 Task: Insert a table chart into the spreadsheet named "Data".
Action: Mouse pressed left at (60, 251)
Screenshot: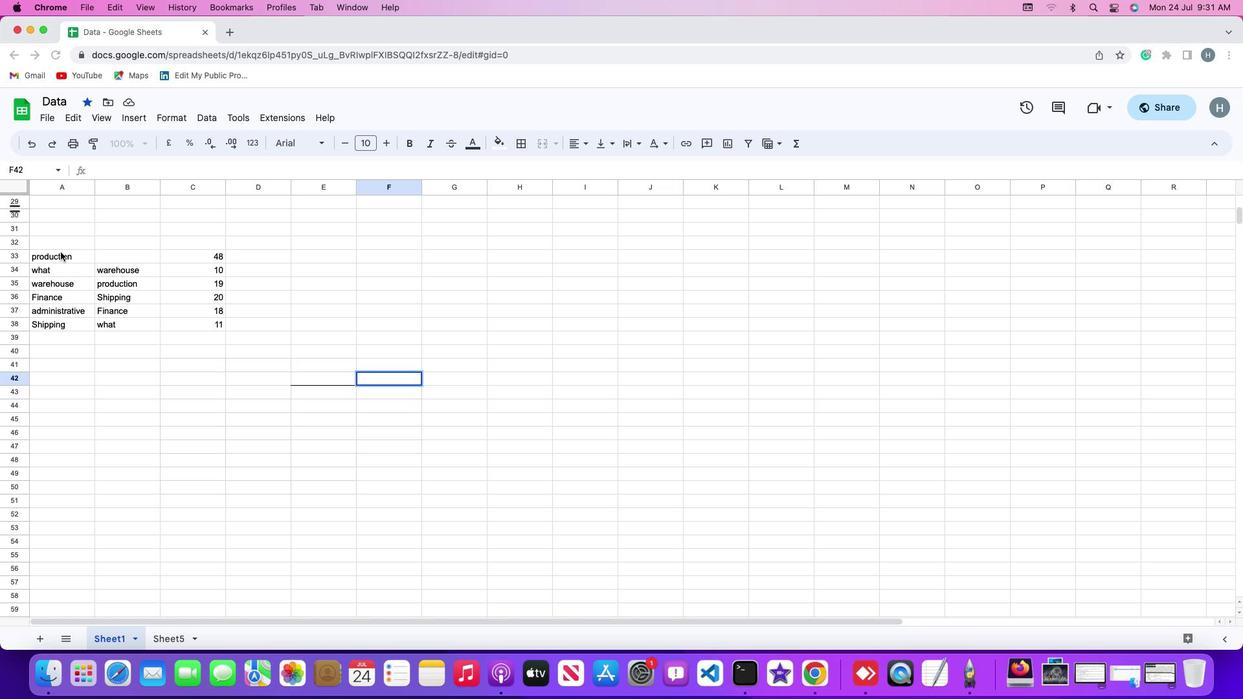 
Action: Mouse pressed left at (60, 251)
Screenshot: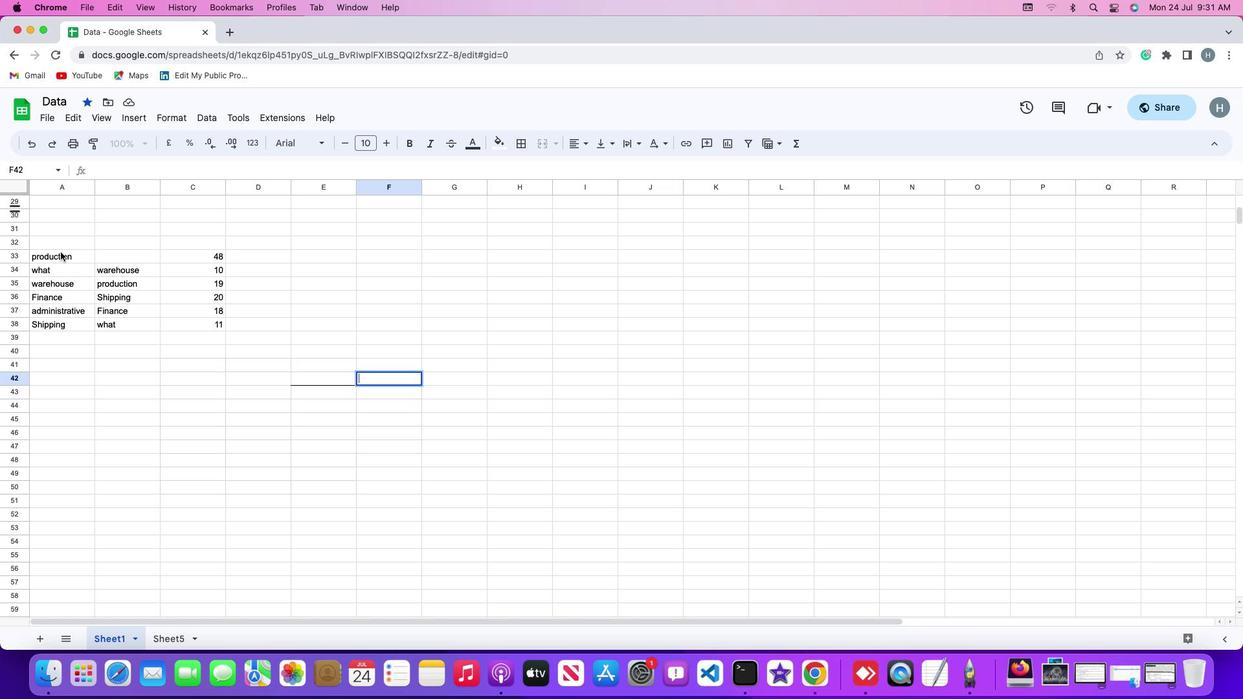 
Action: Mouse moved to (108, 258)
Screenshot: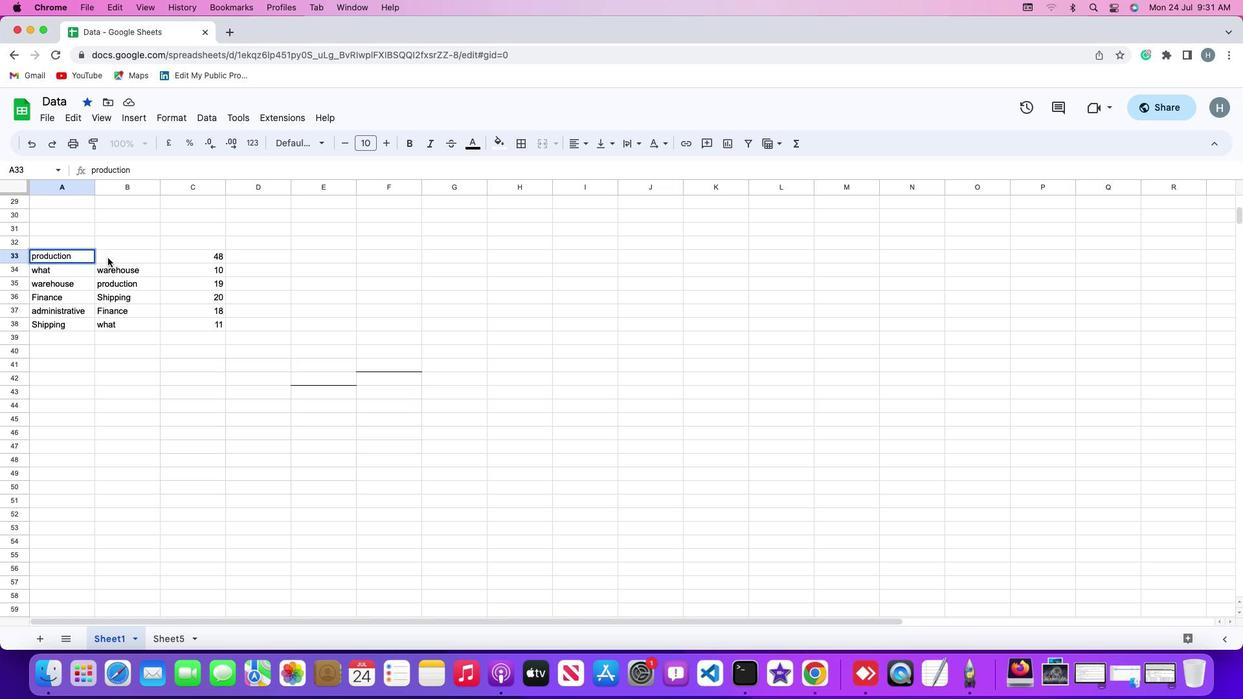
Action: Mouse pressed left at (108, 258)
Screenshot: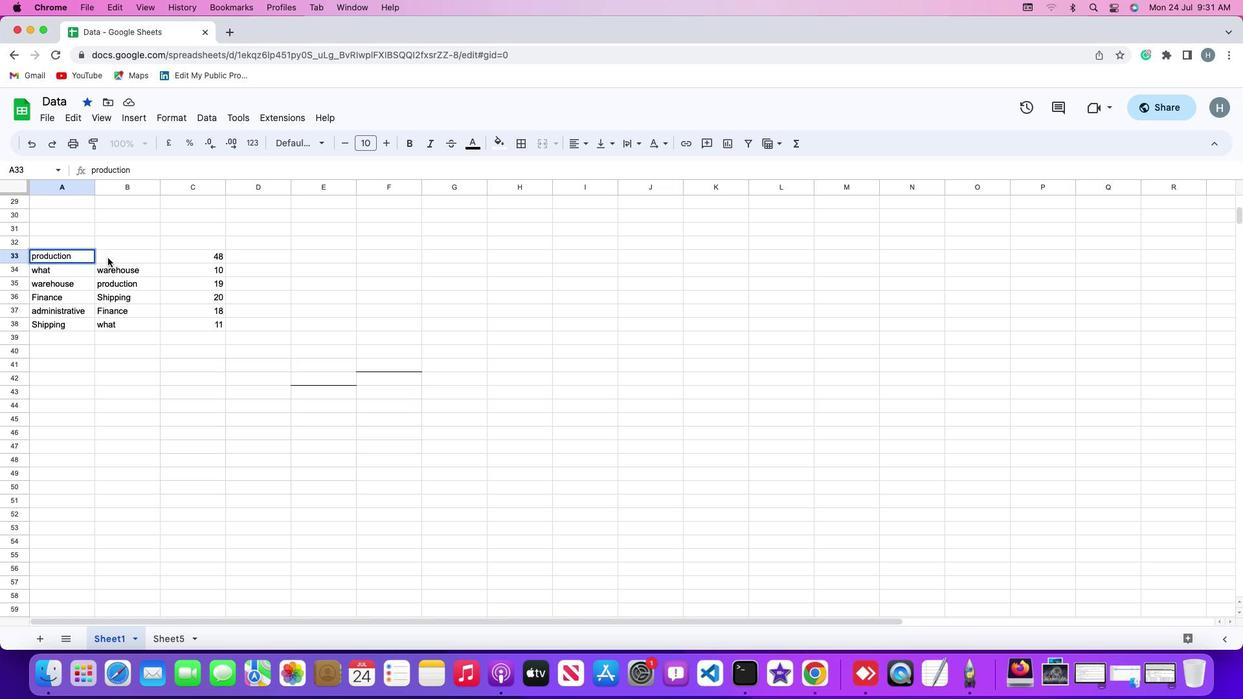 
Action: Mouse moved to (41, 252)
Screenshot: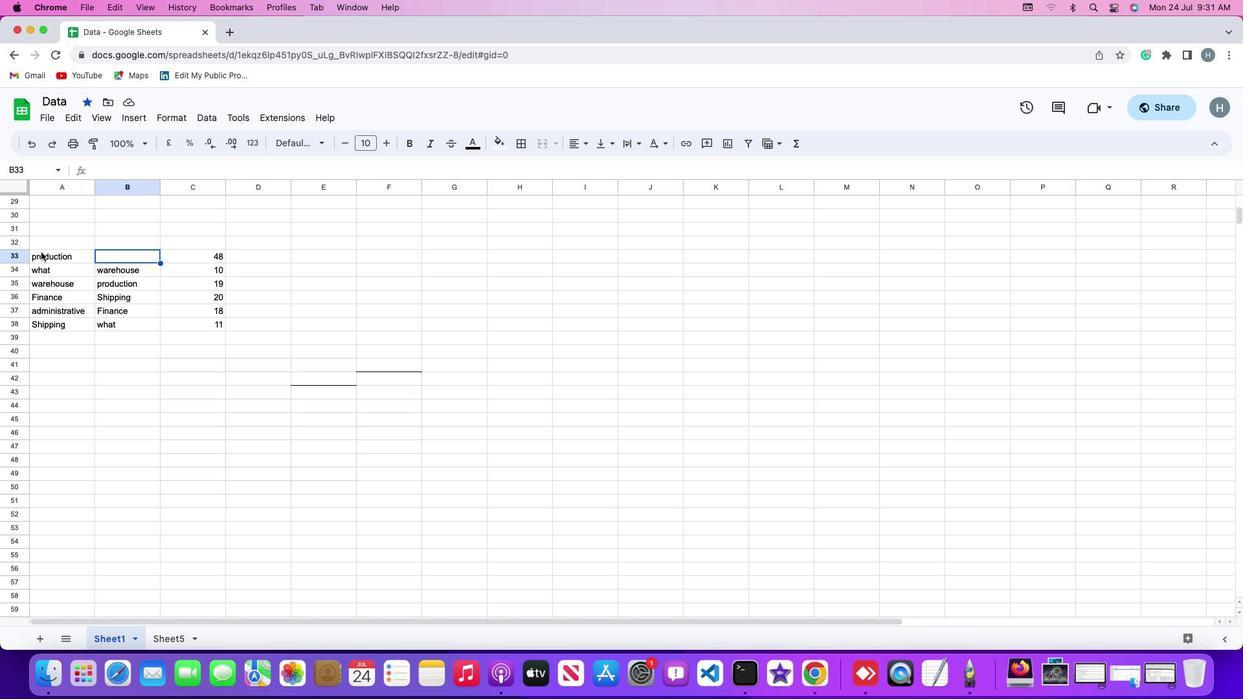
Action: Mouse pressed left at (41, 252)
Screenshot: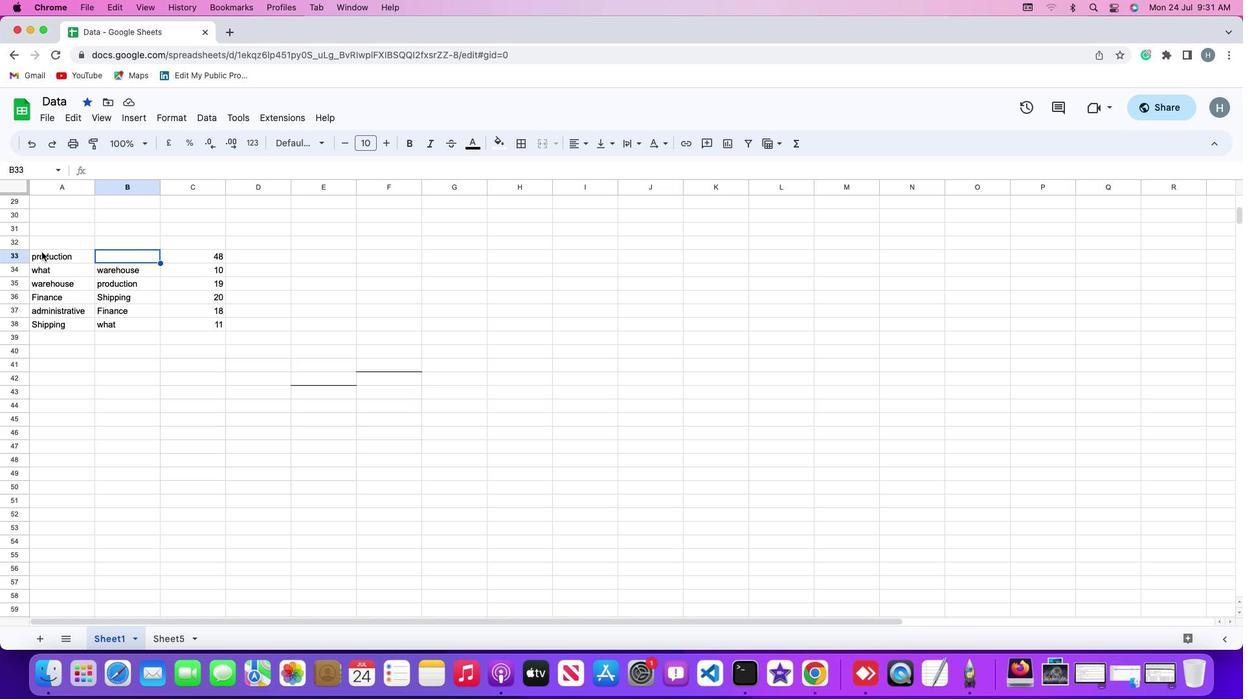 
Action: Mouse moved to (129, 114)
Screenshot: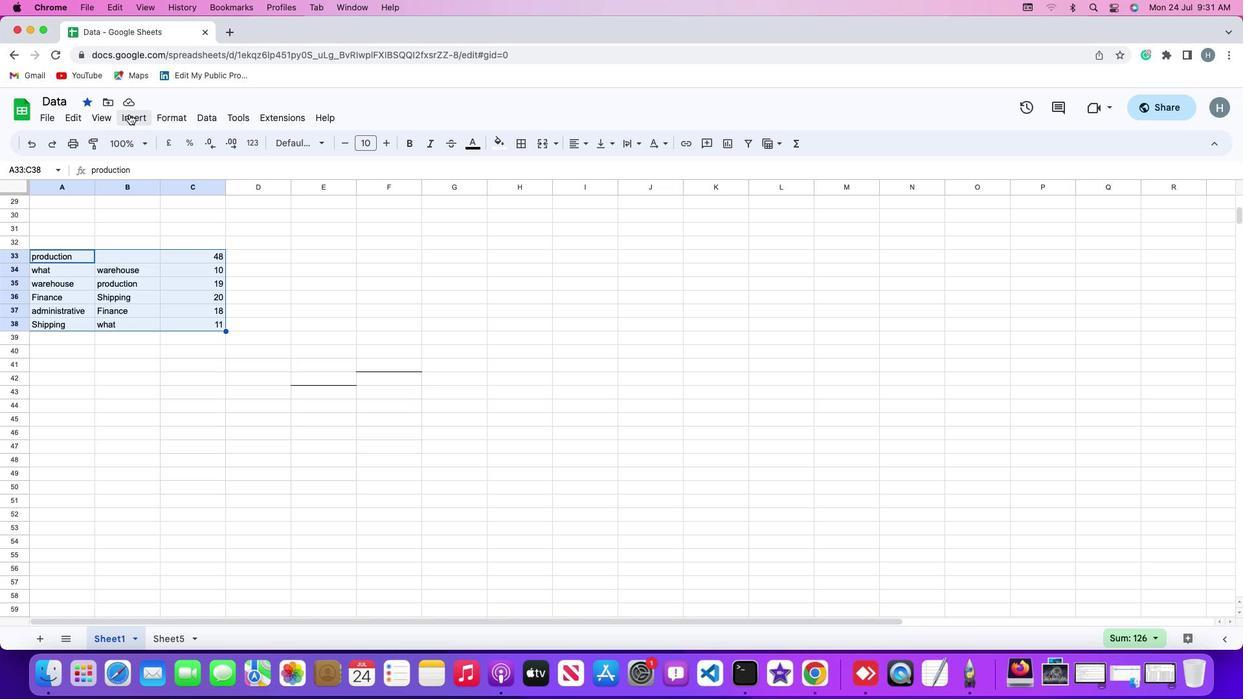 
Action: Mouse pressed left at (129, 114)
Screenshot: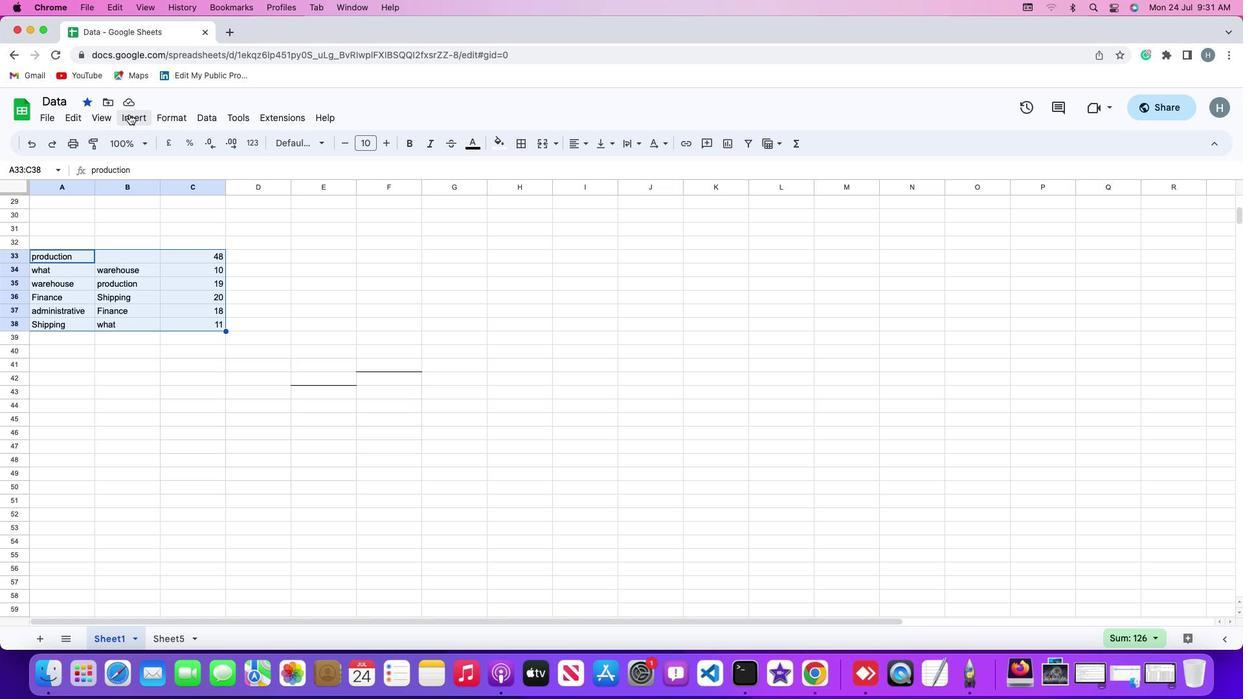 
Action: Mouse moved to (177, 235)
Screenshot: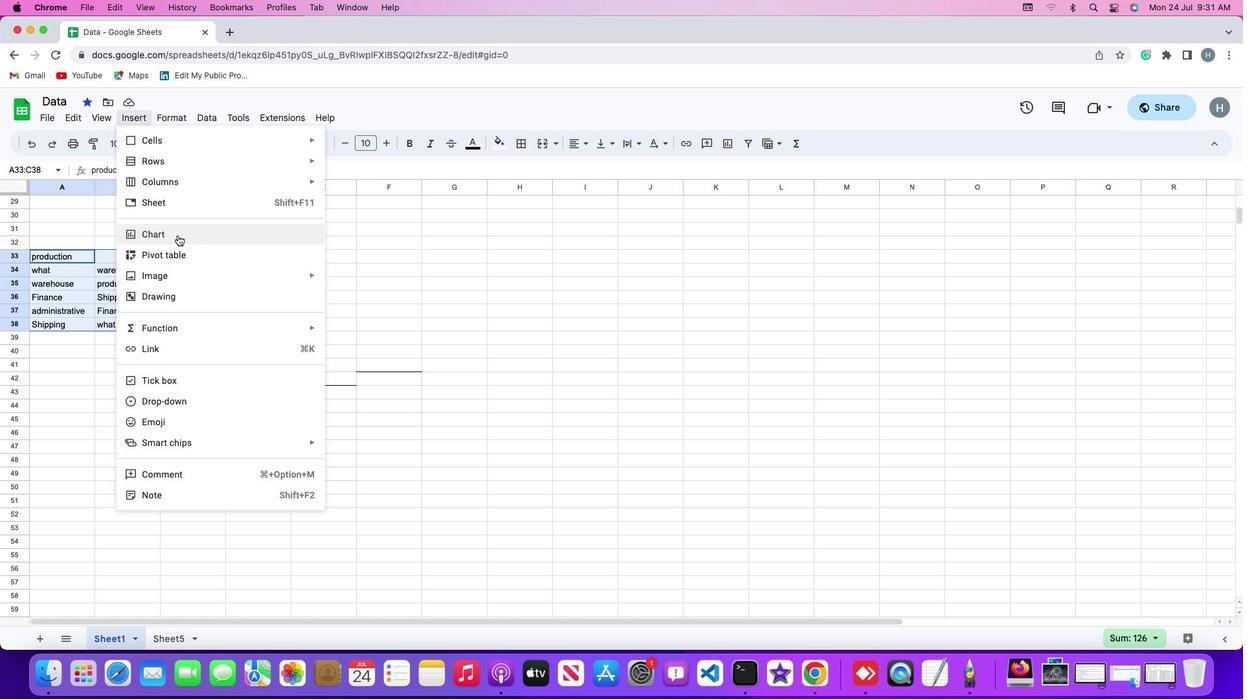 
Action: Mouse pressed left at (177, 235)
Screenshot: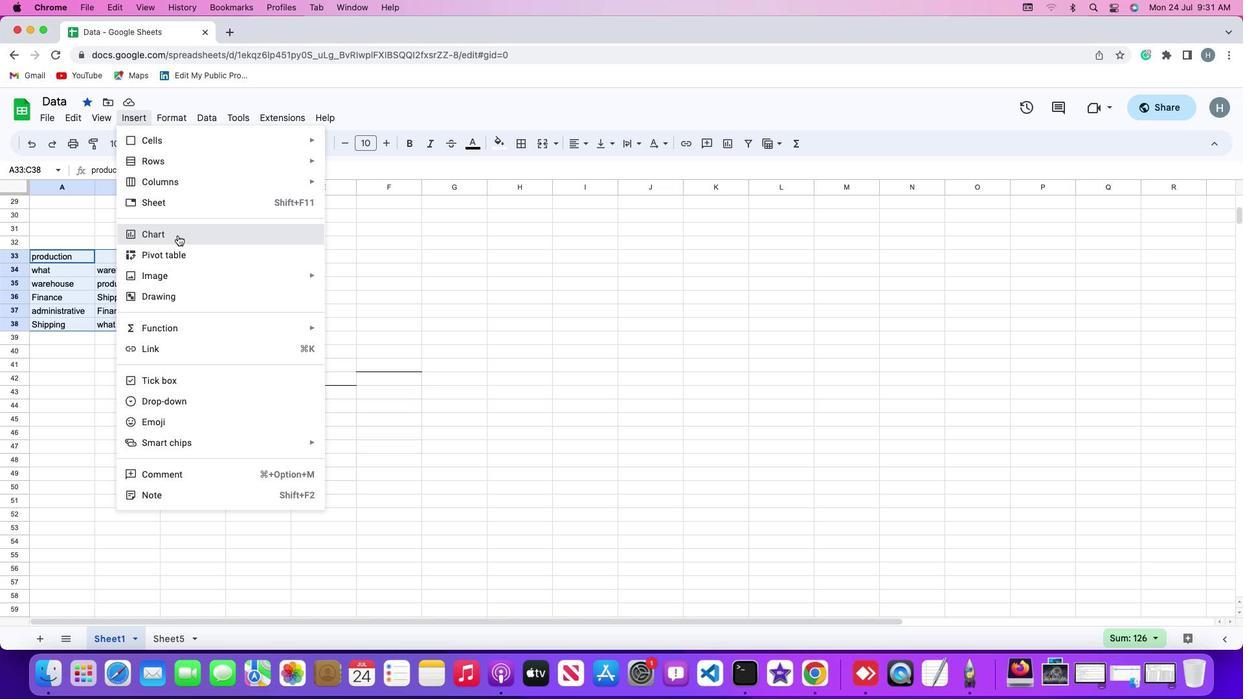 
Action: Mouse moved to (1145, 229)
Screenshot: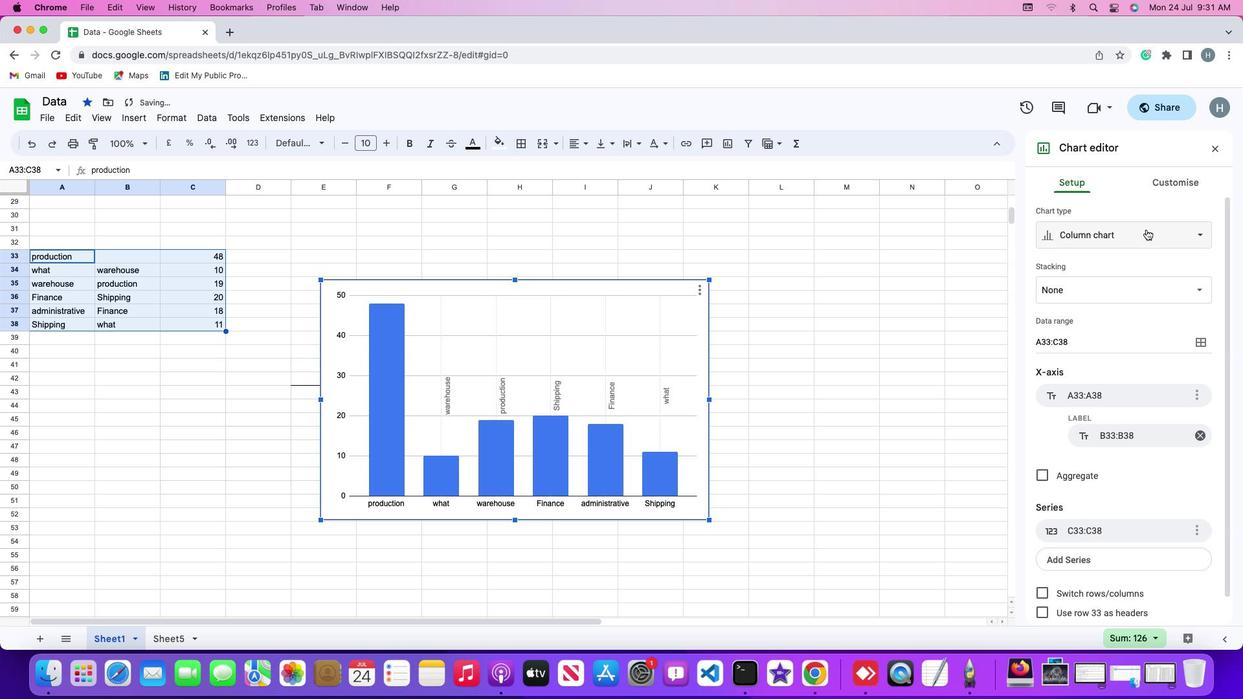 
Action: Mouse pressed left at (1145, 229)
Screenshot: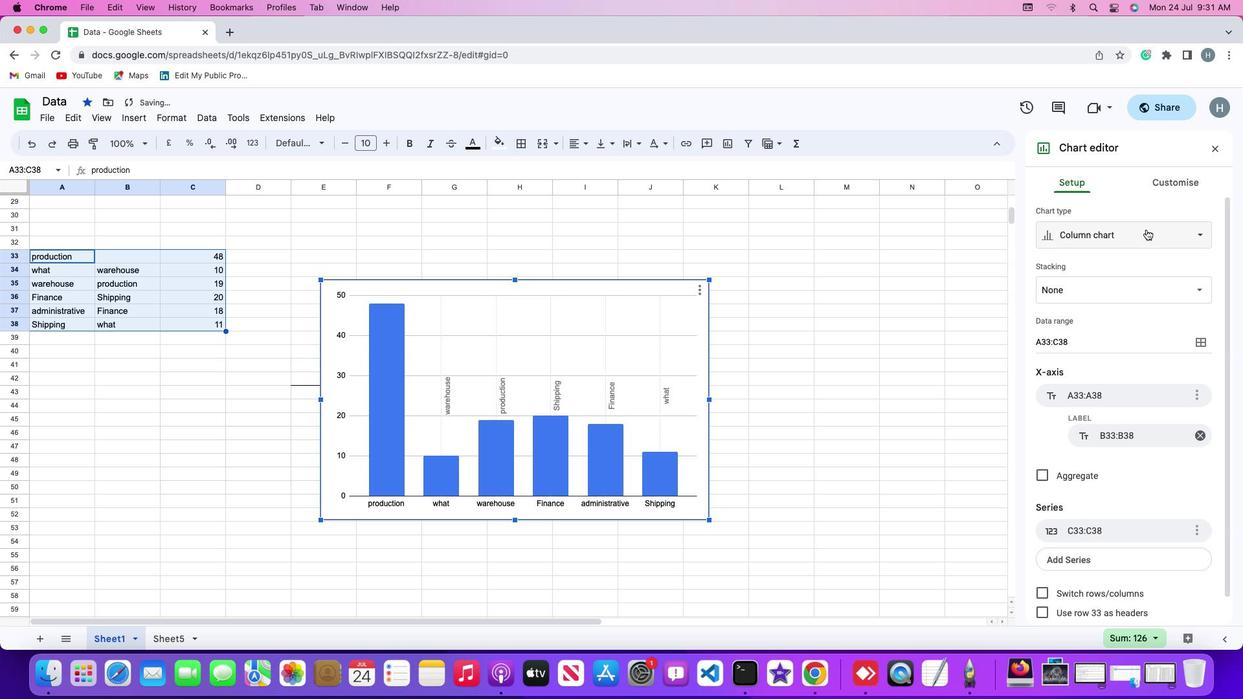 
Action: Mouse moved to (1117, 420)
Screenshot: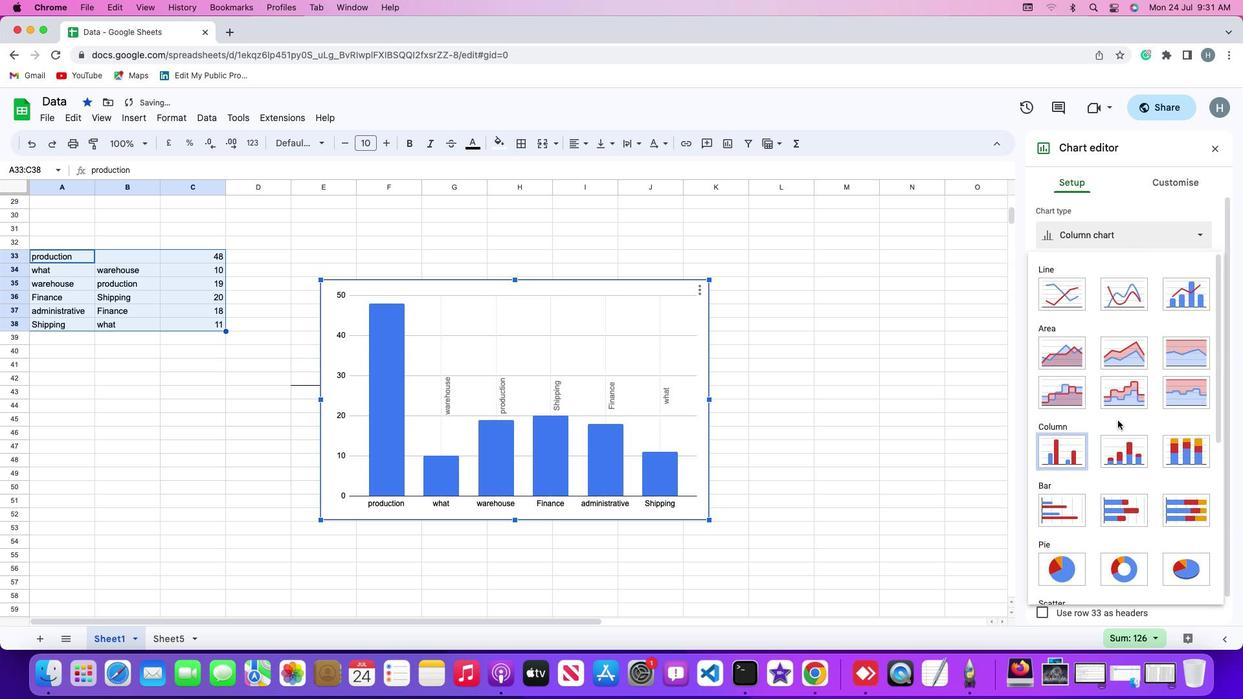 
Action: Mouse scrolled (1117, 420) with delta (0, 0)
Screenshot: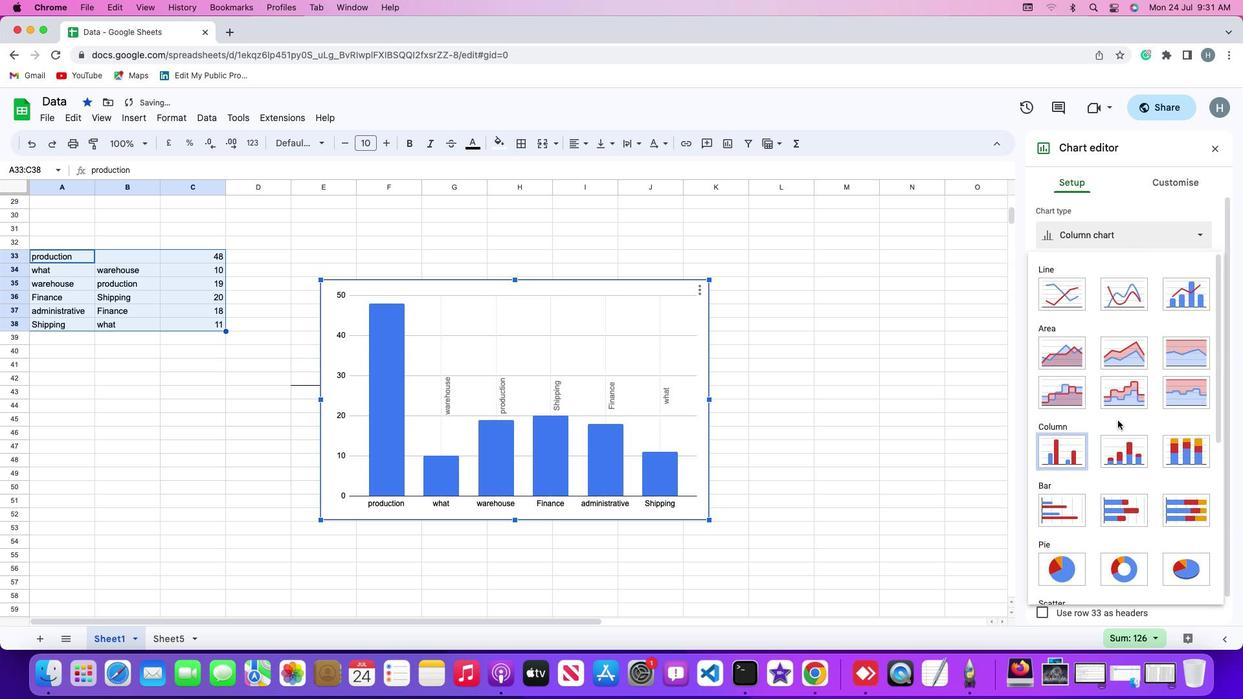 
Action: Mouse scrolled (1117, 420) with delta (0, 0)
Screenshot: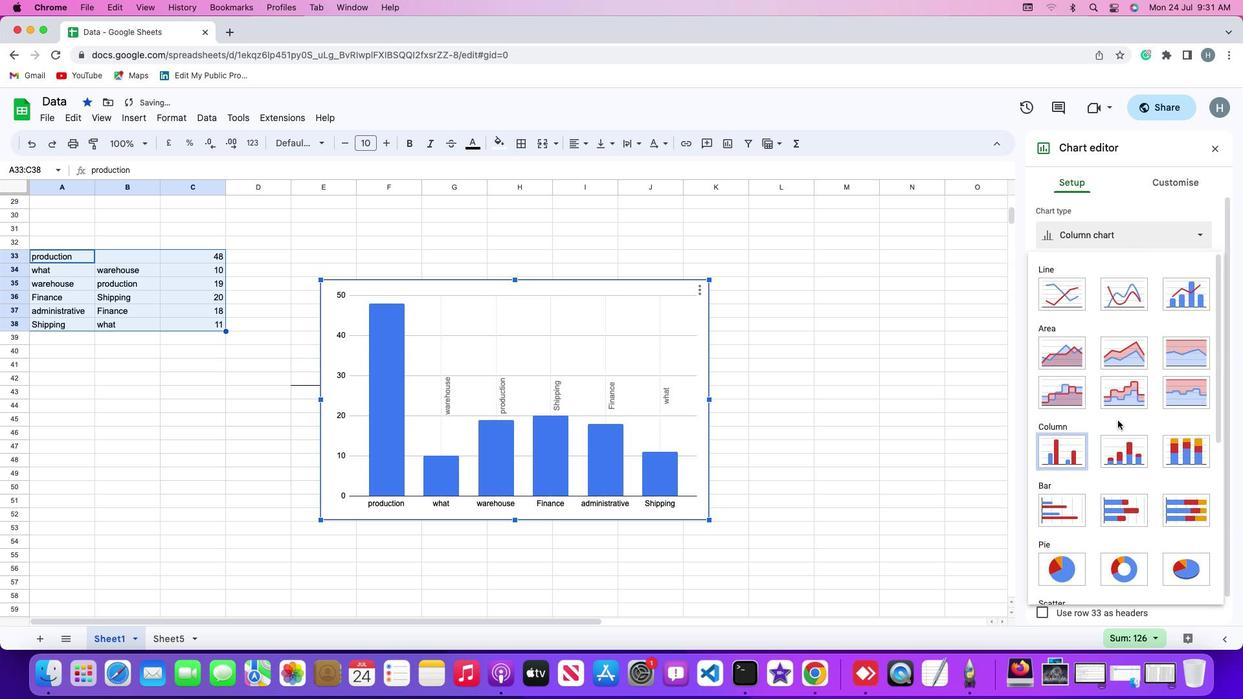 
Action: Mouse scrolled (1117, 420) with delta (0, -2)
Screenshot: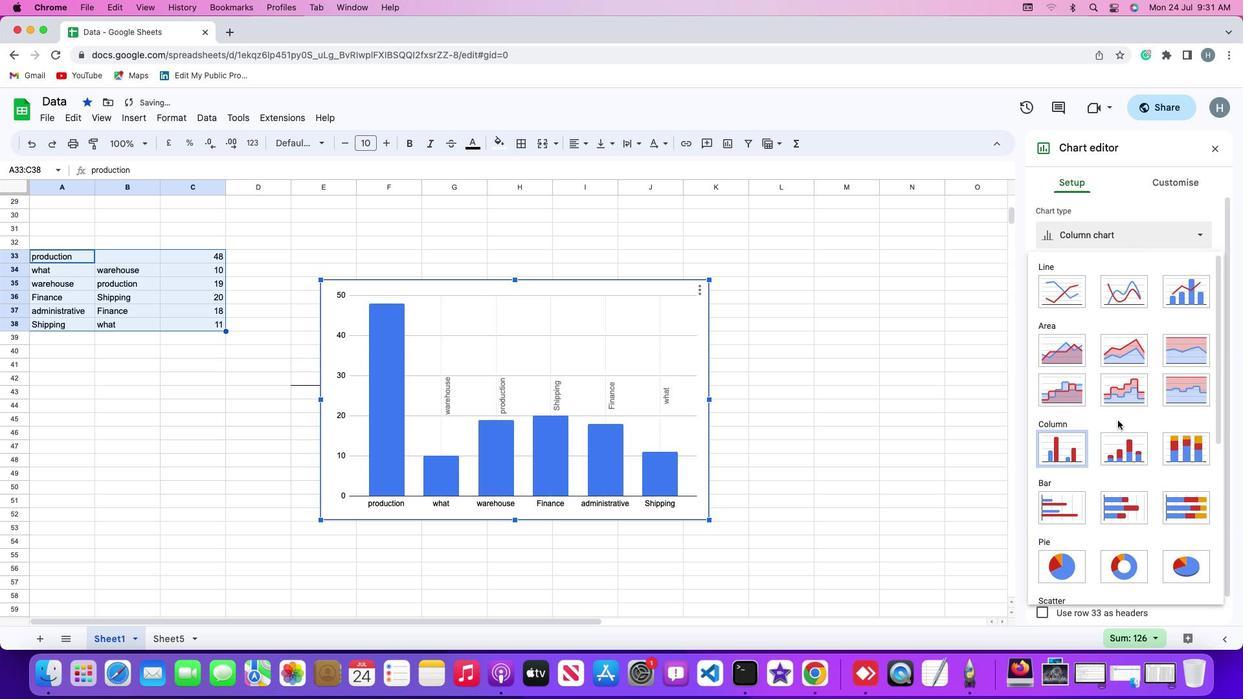 
Action: Mouse scrolled (1117, 420) with delta (0, -3)
Screenshot: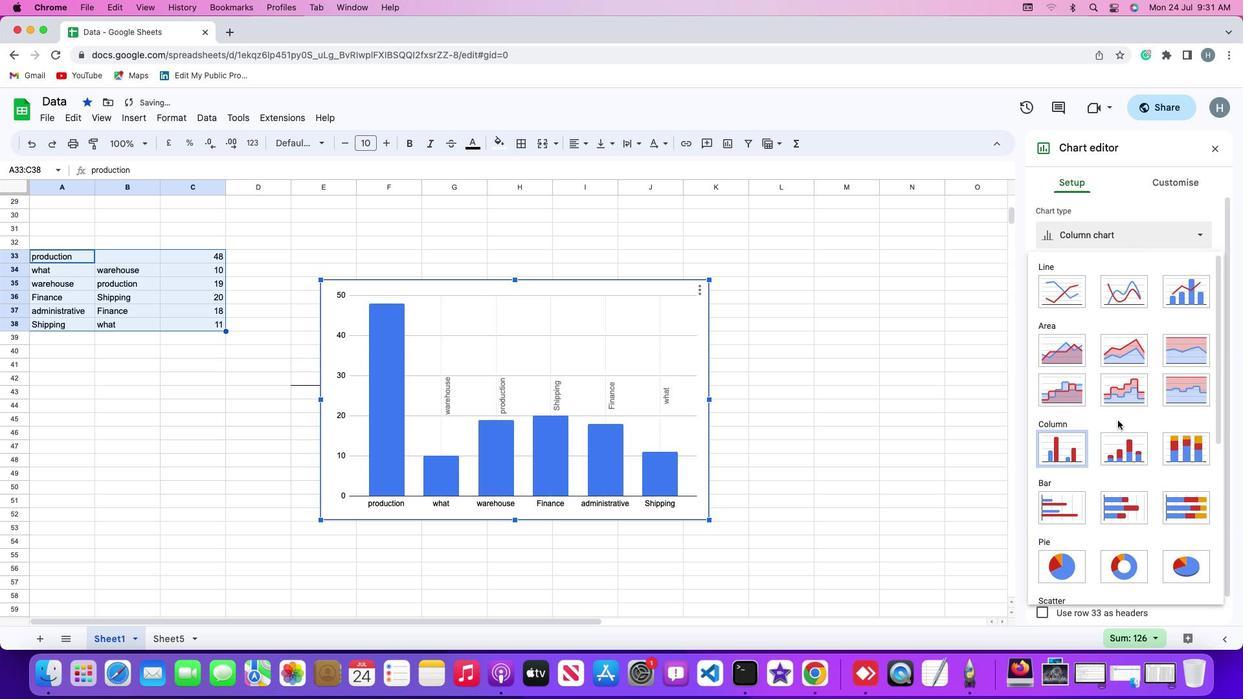 
Action: Mouse scrolled (1117, 420) with delta (0, -3)
Screenshot: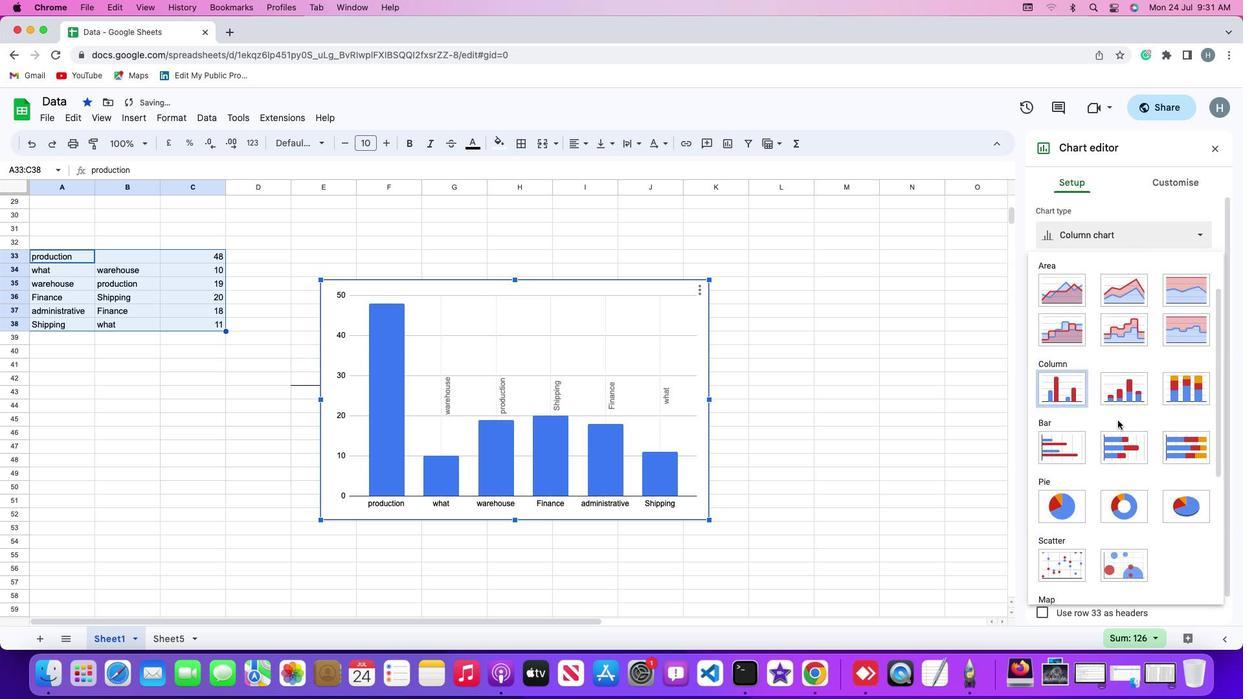 
Action: Mouse scrolled (1117, 420) with delta (0, -4)
Screenshot: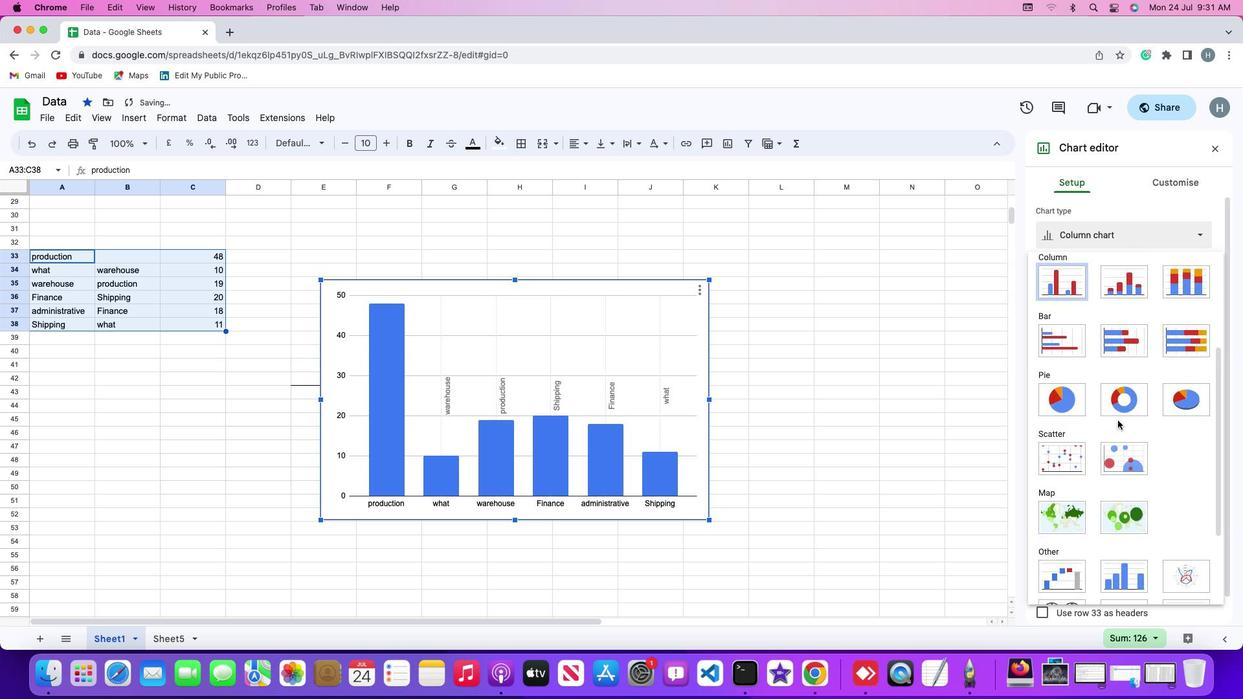 
Action: Mouse moved to (1117, 420)
Screenshot: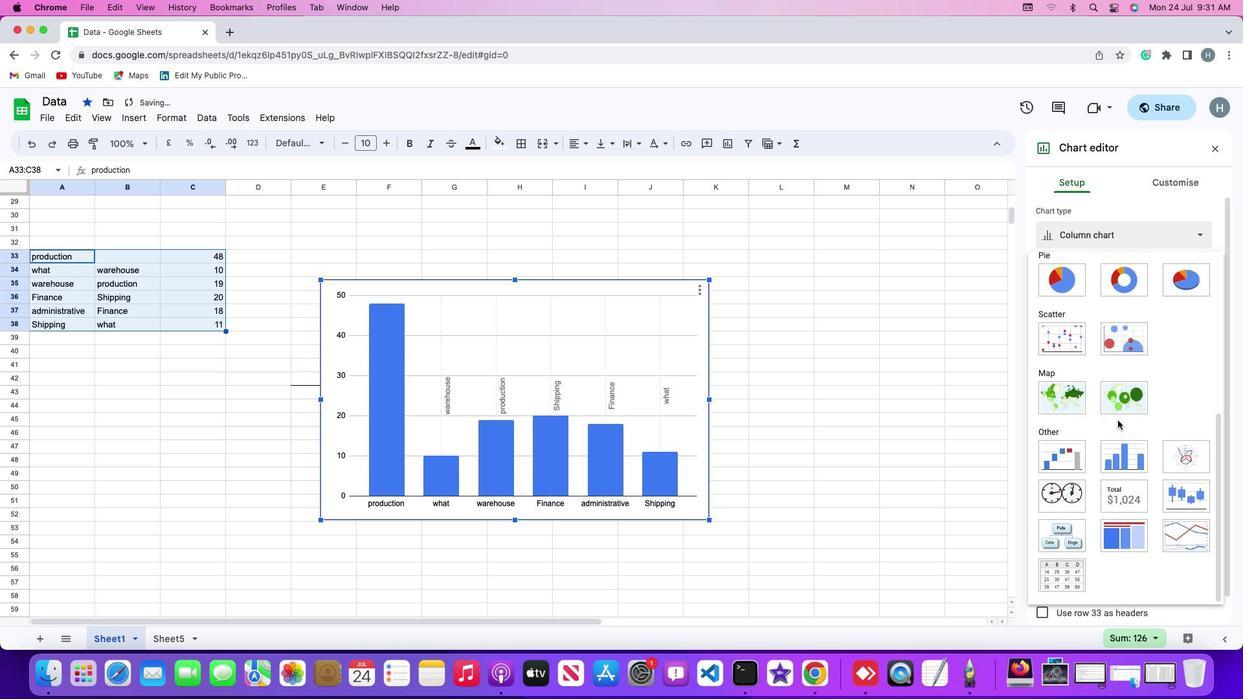
Action: Mouse scrolled (1117, 420) with delta (0, 0)
Screenshot: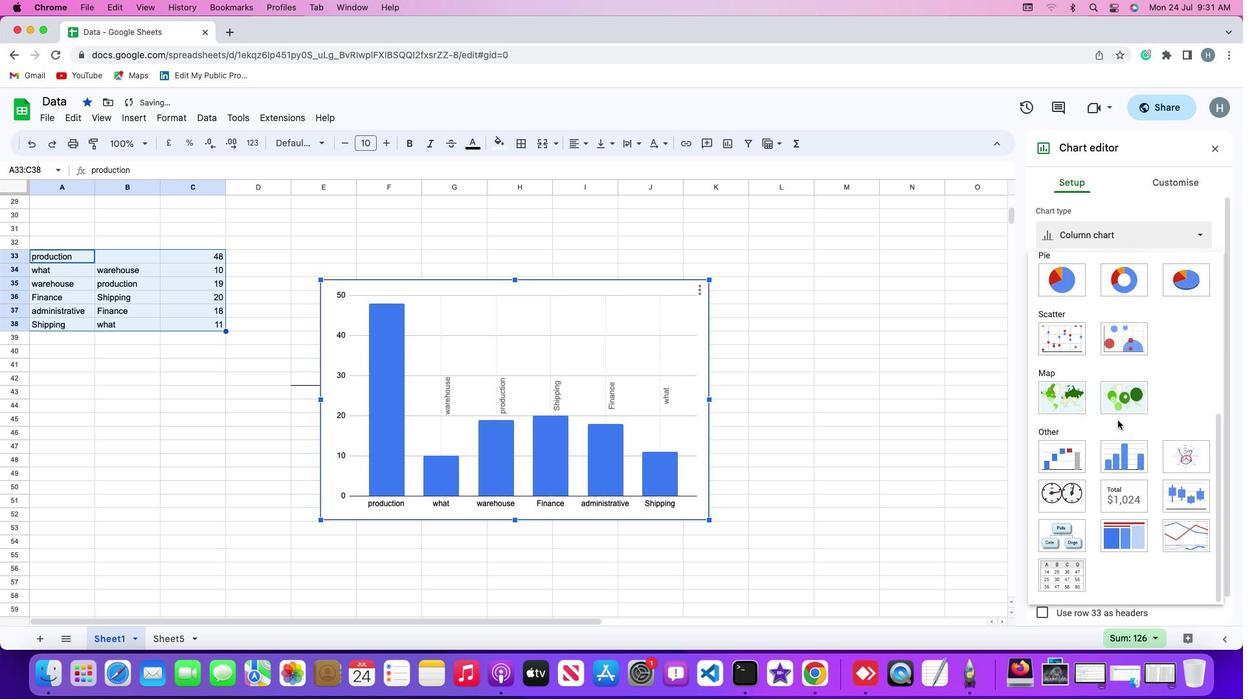 
Action: Mouse scrolled (1117, 420) with delta (0, 0)
Screenshot: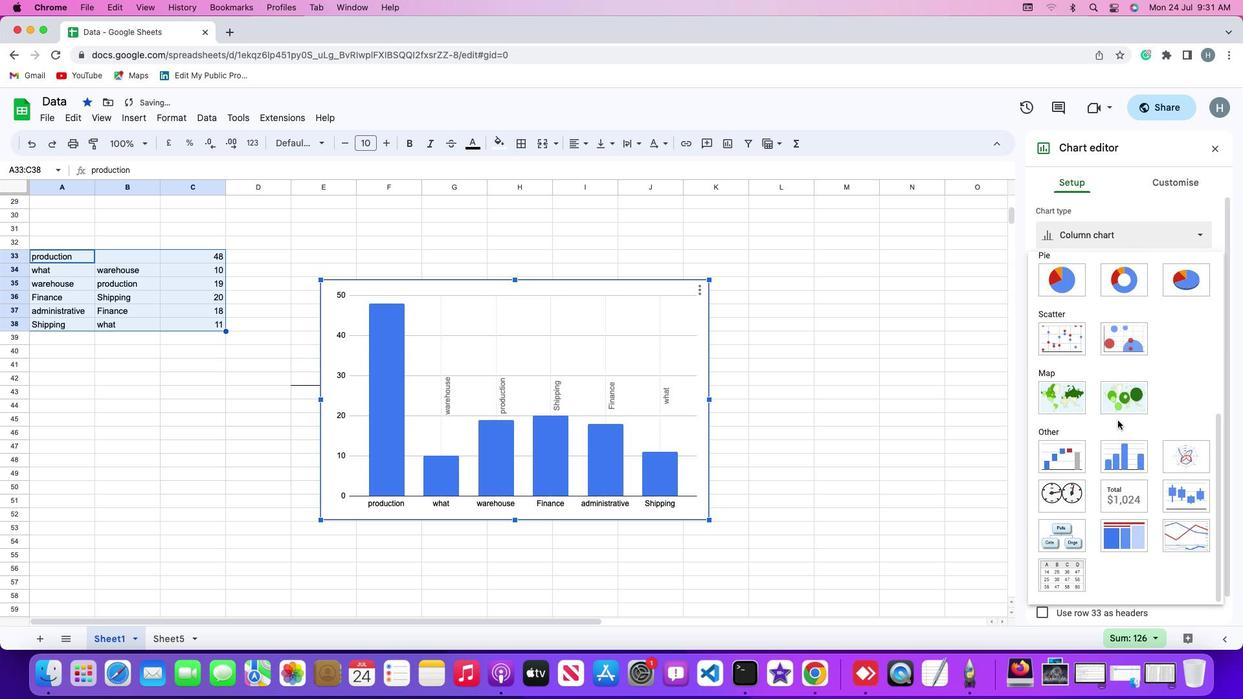 
Action: Mouse scrolled (1117, 420) with delta (0, -1)
Screenshot: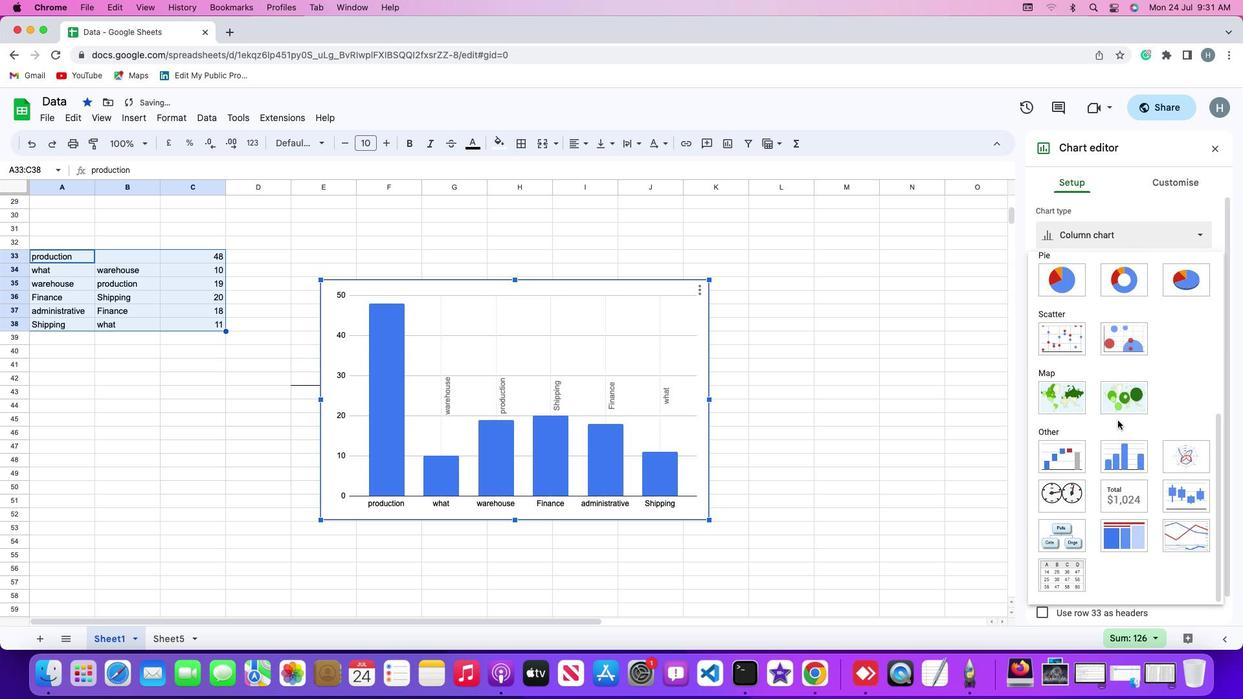 
Action: Mouse scrolled (1117, 420) with delta (0, -3)
Screenshot: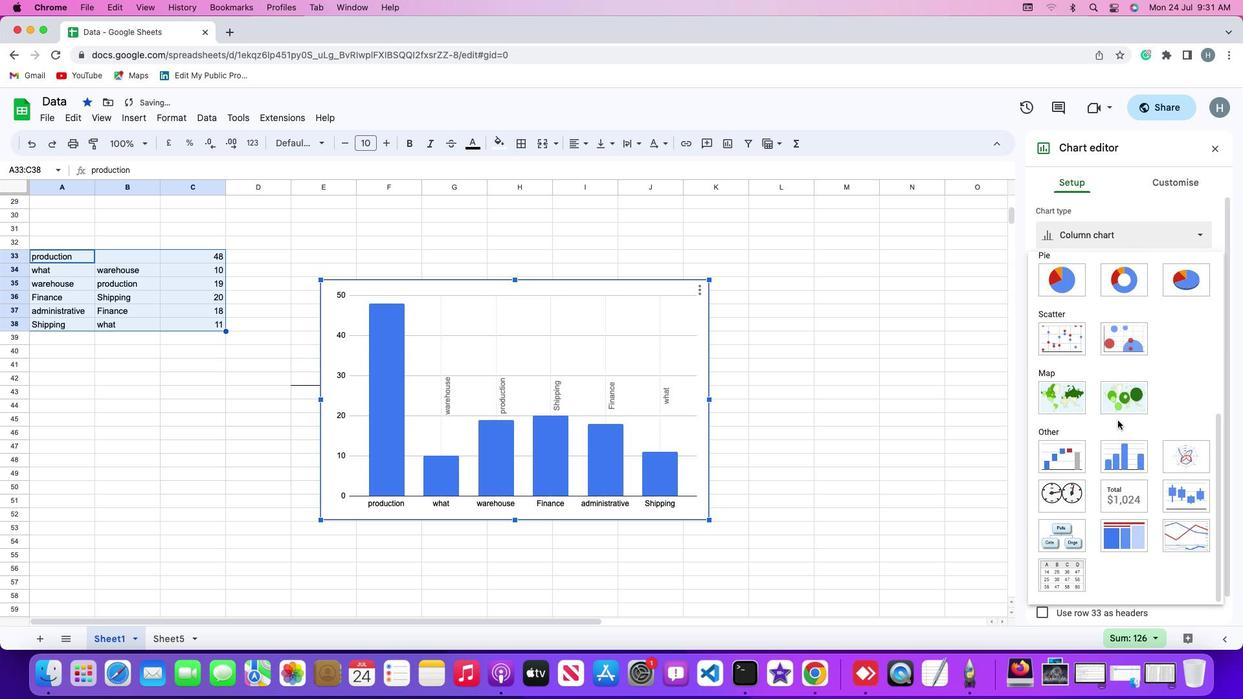 
Action: Mouse scrolled (1117, 420) with delta (0, -3)
Screenshot: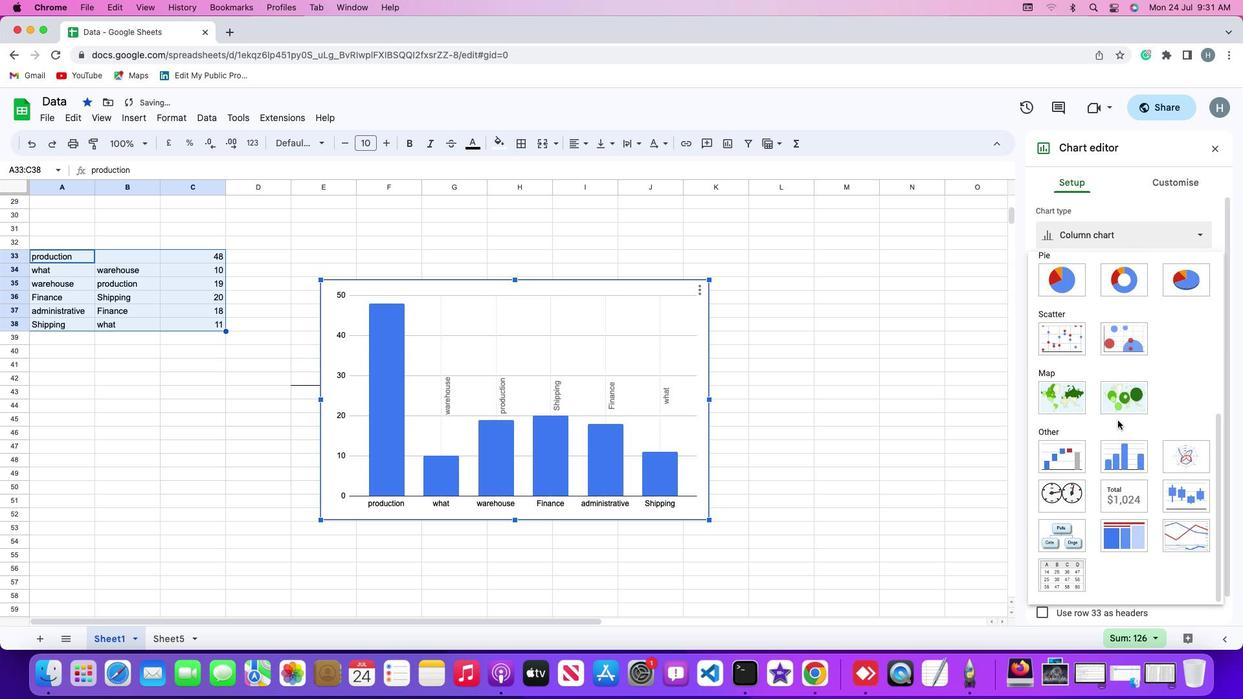 
Action: Mouse scrolled (1117, 420) with delta (0, -3)
Screenshot: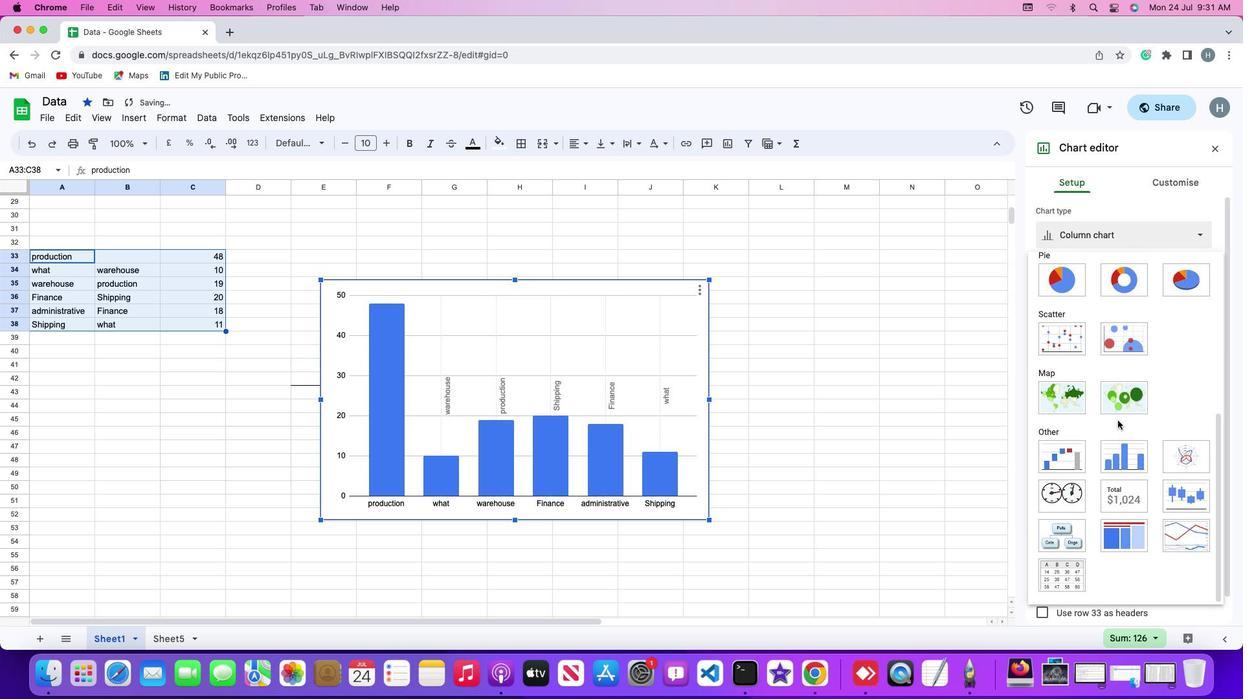 
Action: Mouse moved to (1056, 571)
Screenshot: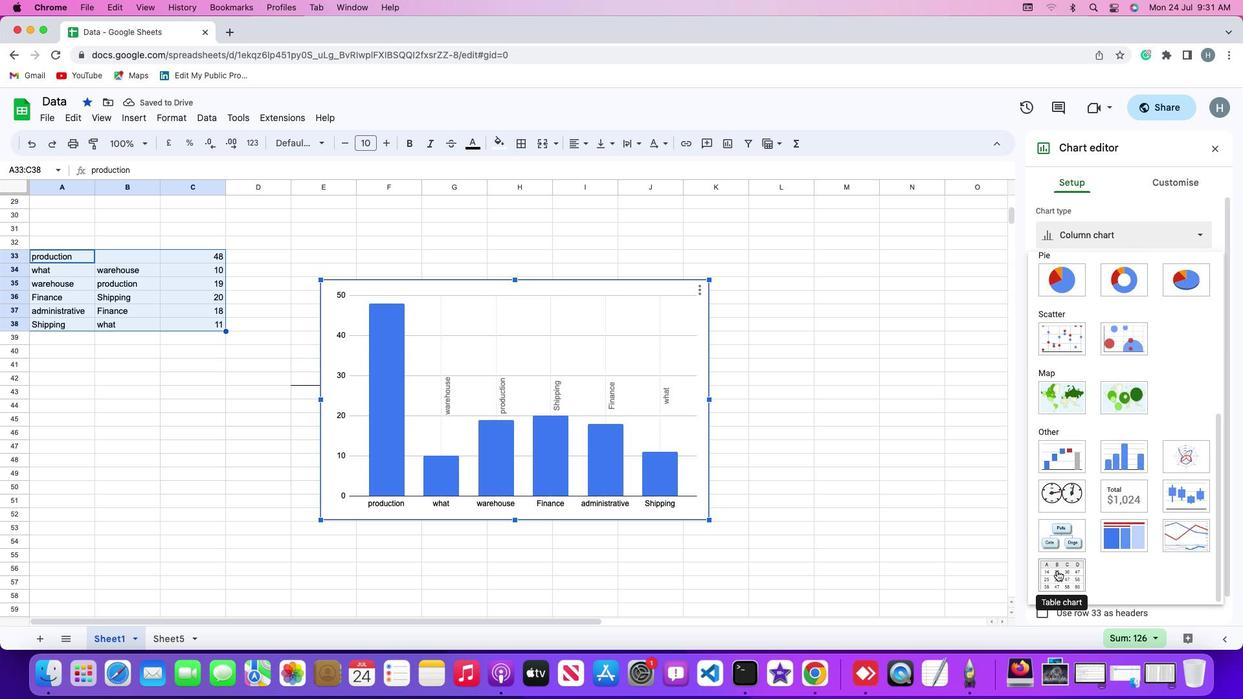 
Action: Mouse pressed left at (1056, 571)
Screenshot: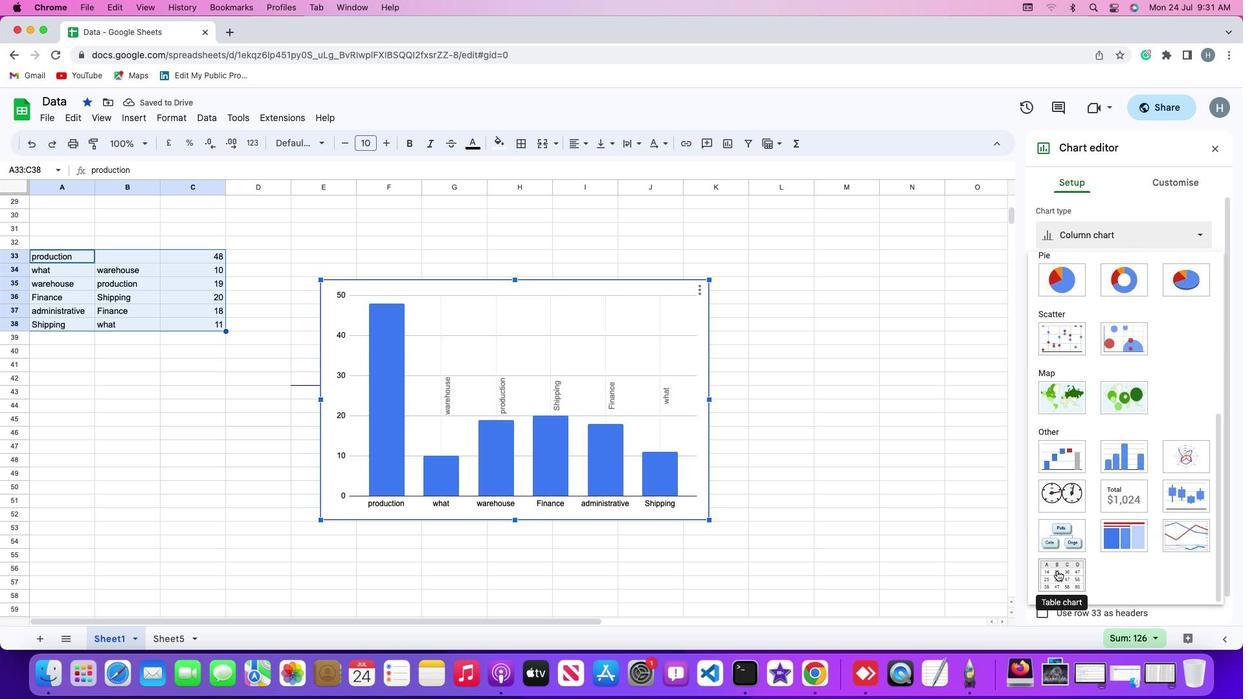
Action: Mouse moved to (904, 466)
Screenshot: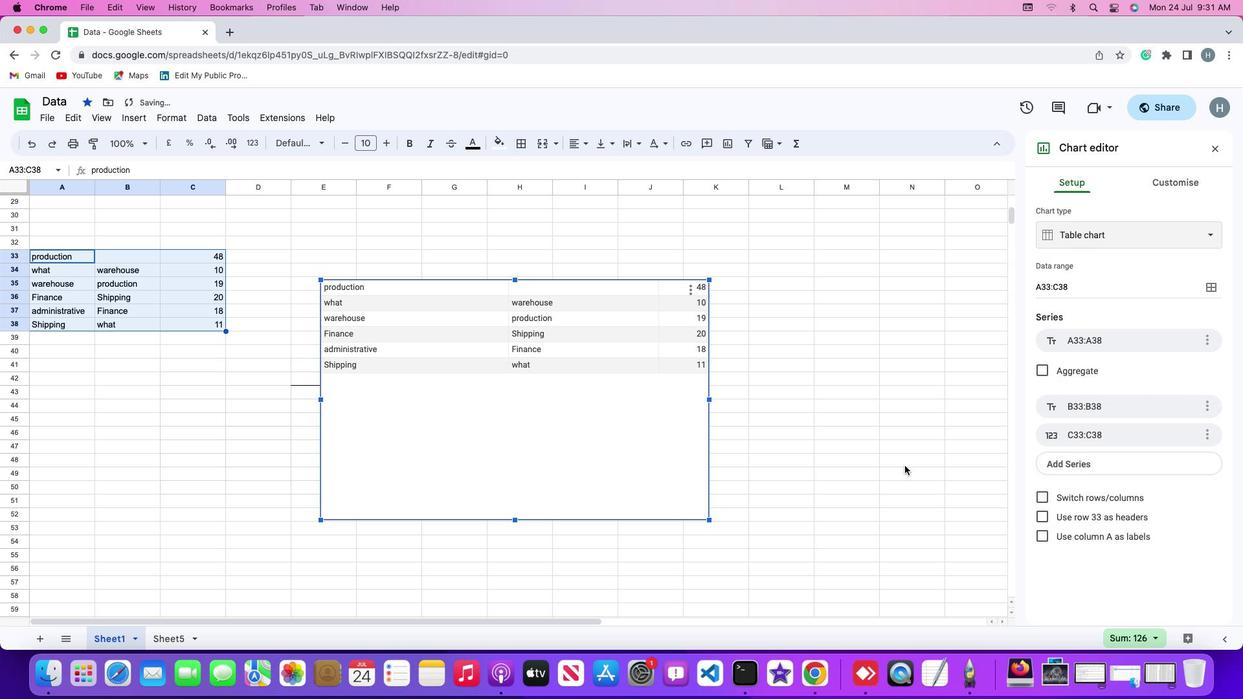 
